 Task: Use the formula "VLOOKUP" in spreadsheet "Project portfolio".
Action: Mouse moved to (104, 72)
Screenshot: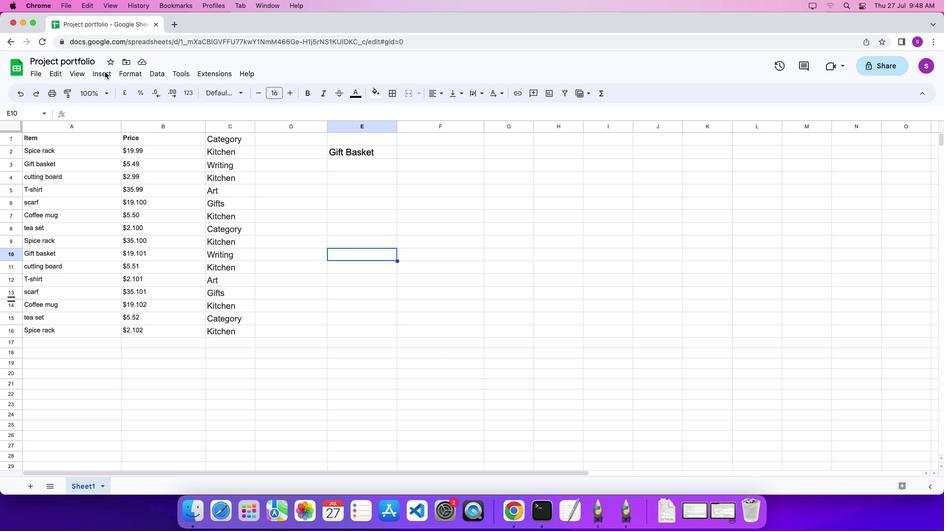 
Action: Mouse pressed left at (104, 72)
Screenshot: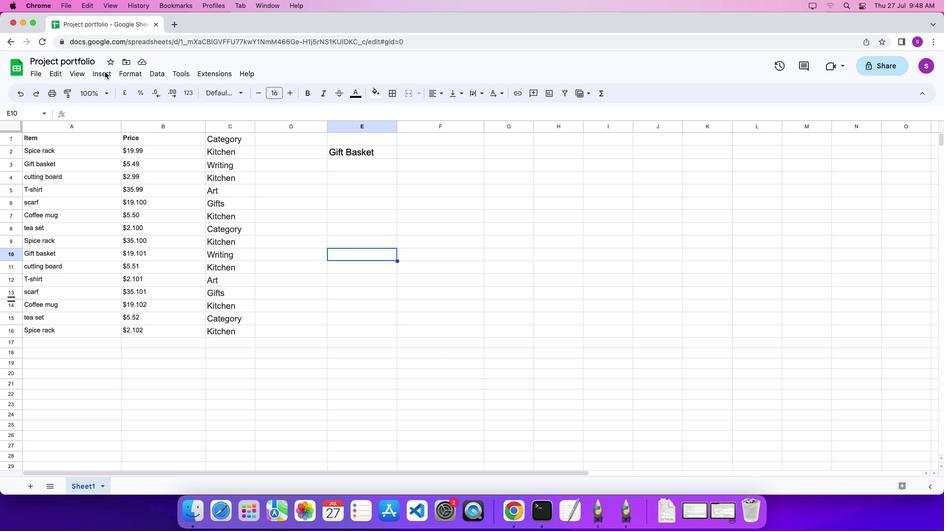 
Action: Mouse moved to (101, 70)
Screenshot: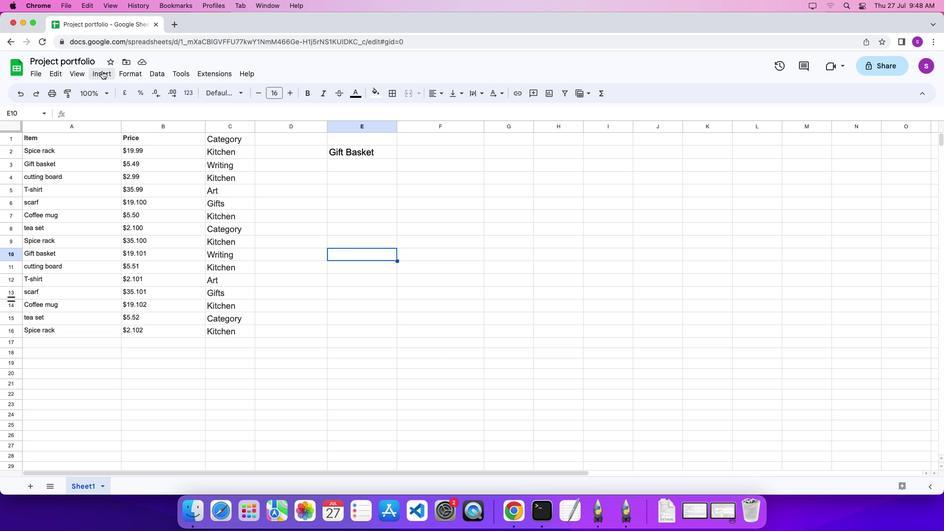 
Action: Mouse pressed left at (101, 70)
Screenshot: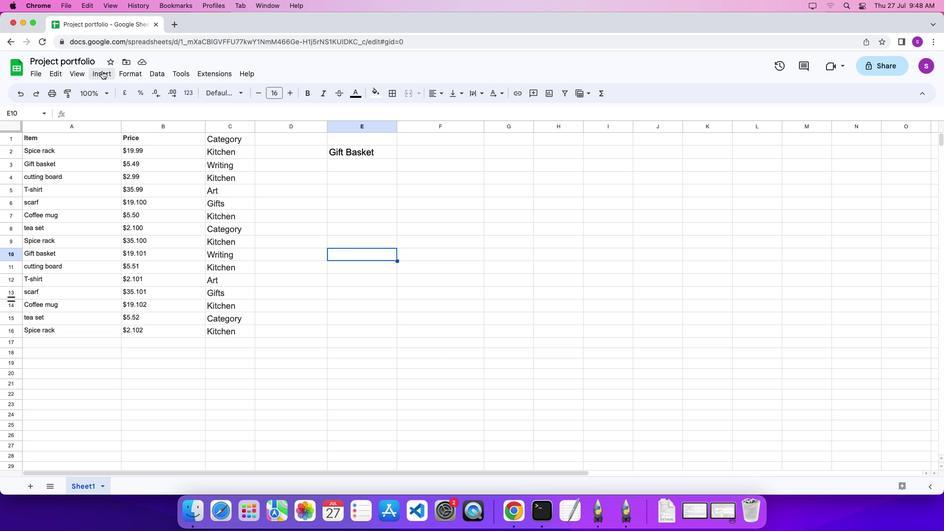 
Action: Mouse moved to (429, 434)
Screenshot: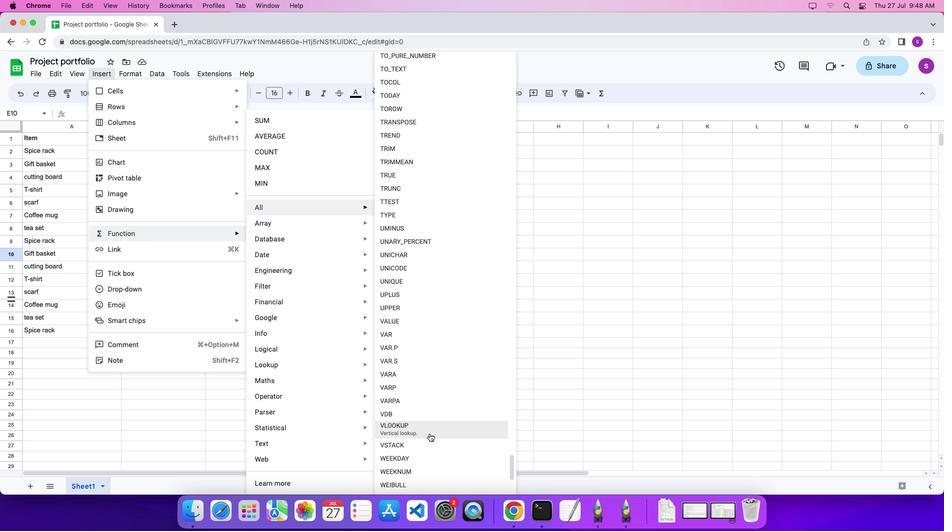 
Action: Mouse pressed left at (429, 434)
Screenshot: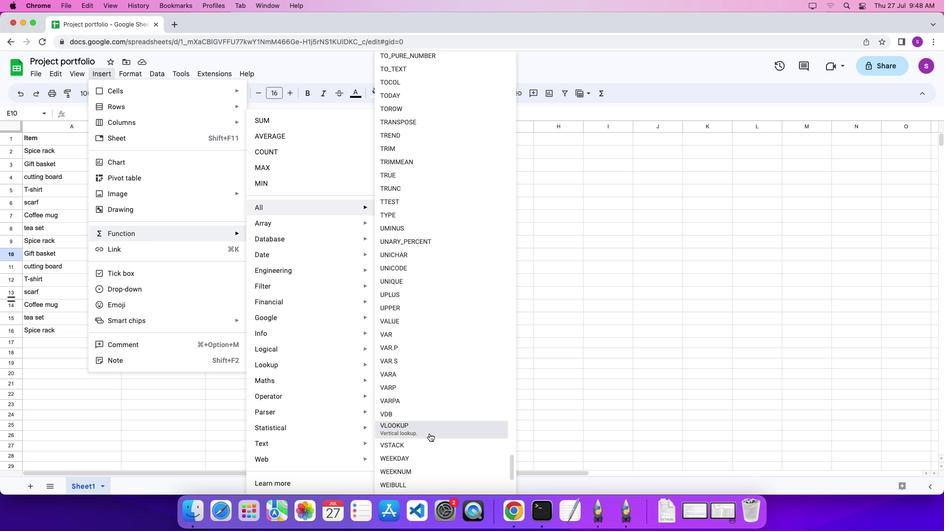 
Action: Mouse moved to (341, 150)
Screenshot: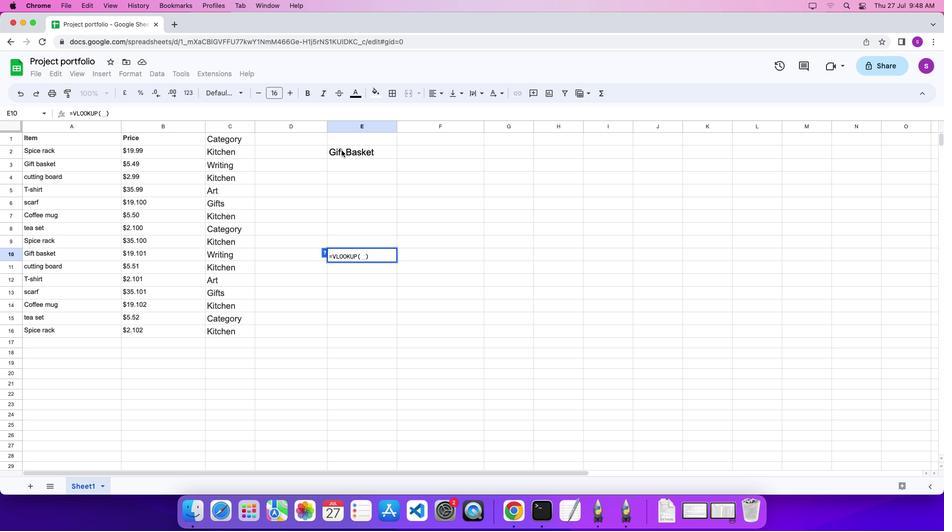 
Action: Mouse pressed left at (341, 150)
Screenshot: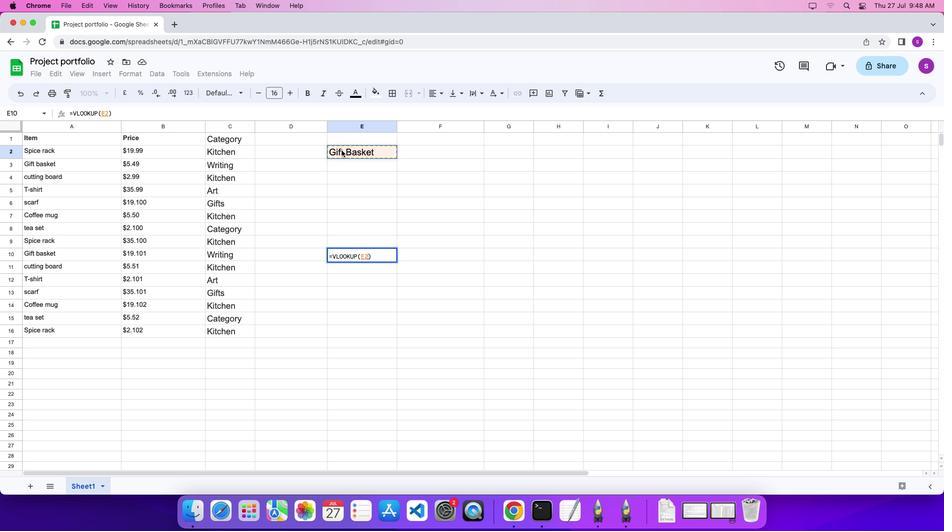 
Action: Key pressed ','
Screenshot: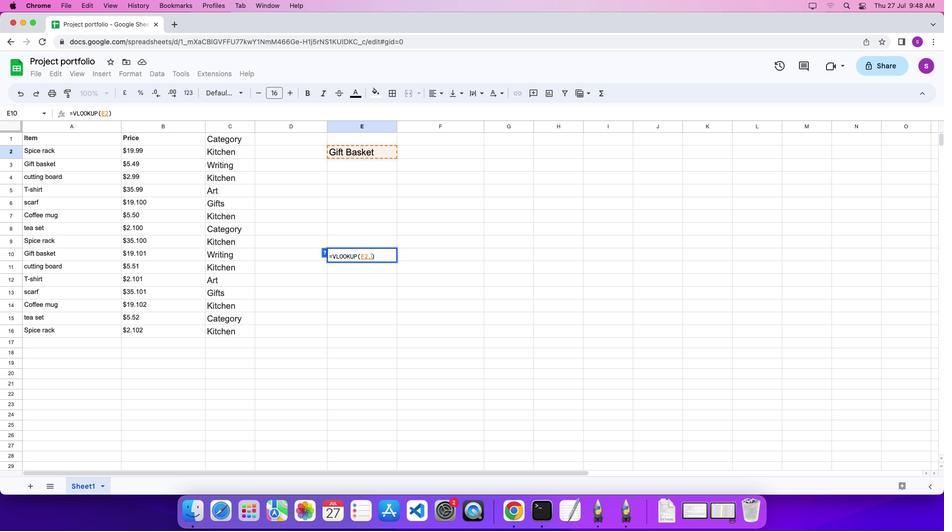 
Action: Mouse moved to (48, 151)
Screenshot: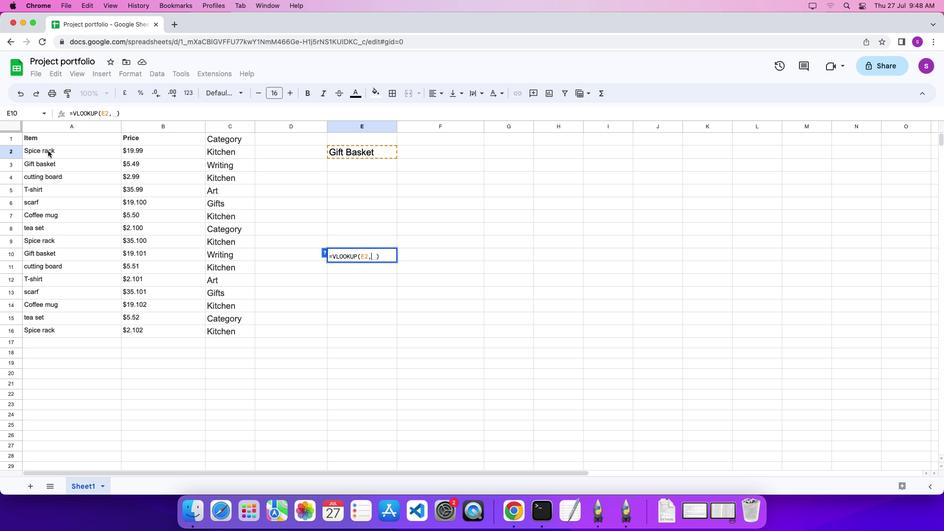 
Action: Mouse pressed left at (48, 151)
Screenshot: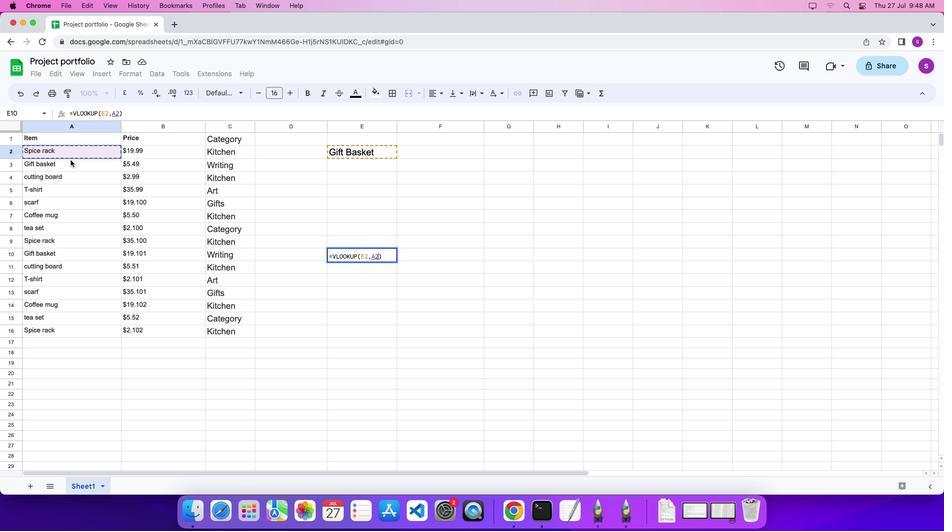 
Action: Mouse moved to (211, 330)
Screenshot: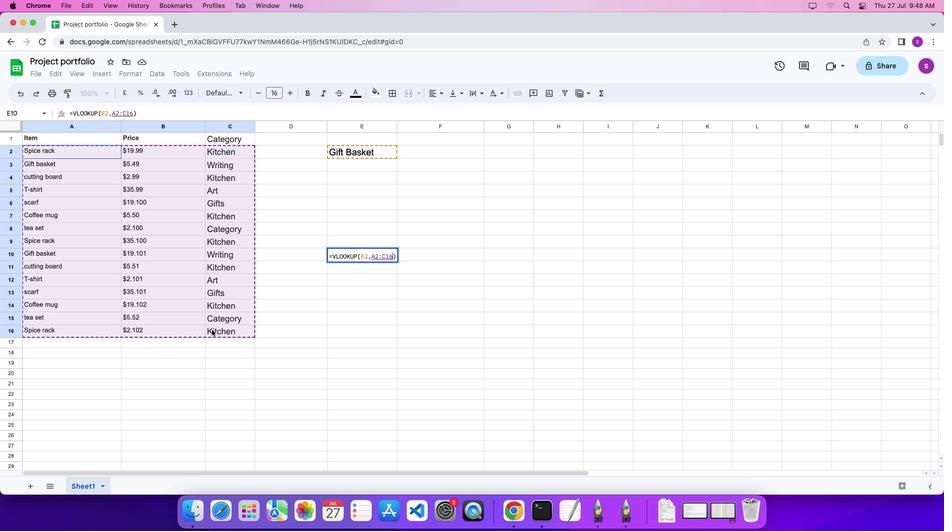 
Action: Key pressed ','
Screenshot: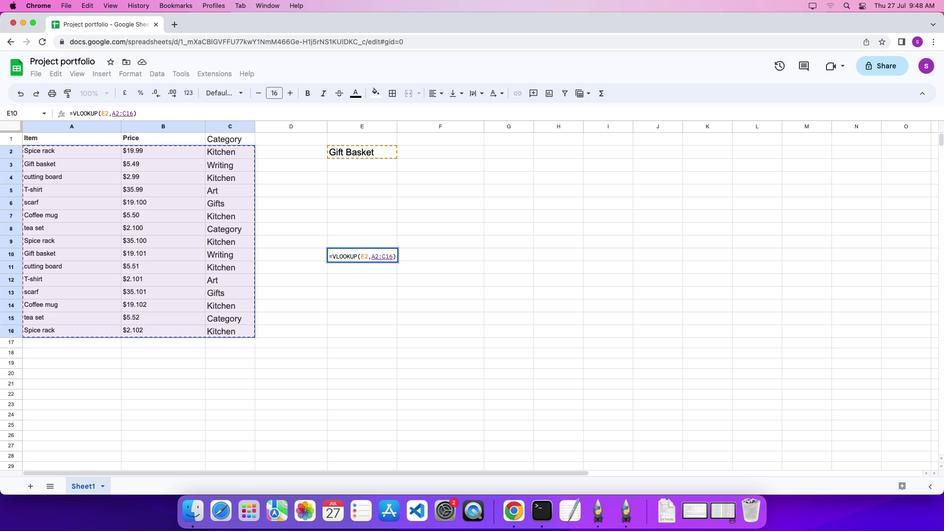 
Action: Mouse moved to (269, 314)
Screenshot: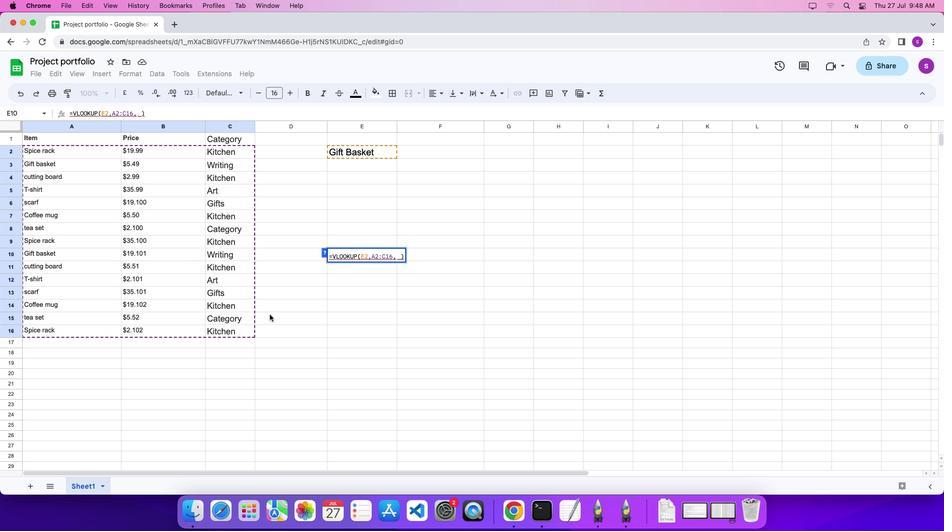 
Action: Key pressed '3'','
Screenshot: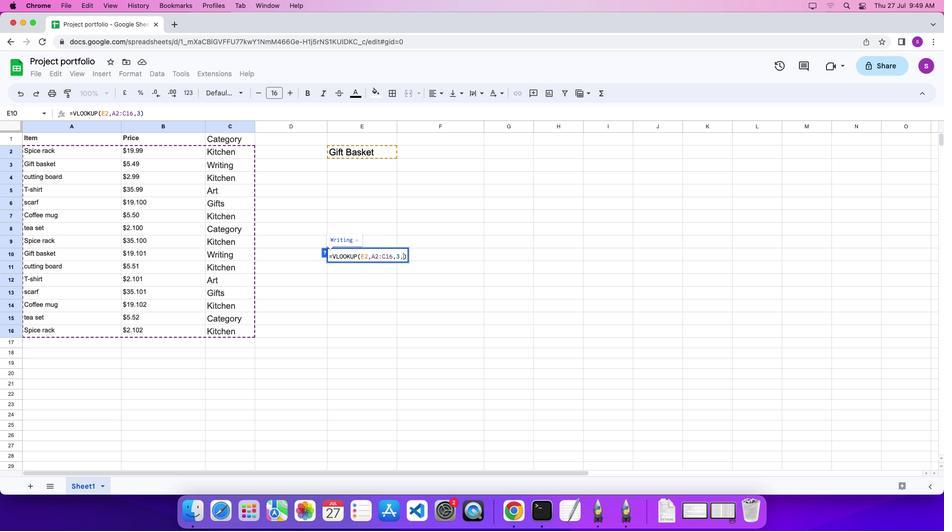 
Action: Mouse moved to (281, 321)
Screenshot: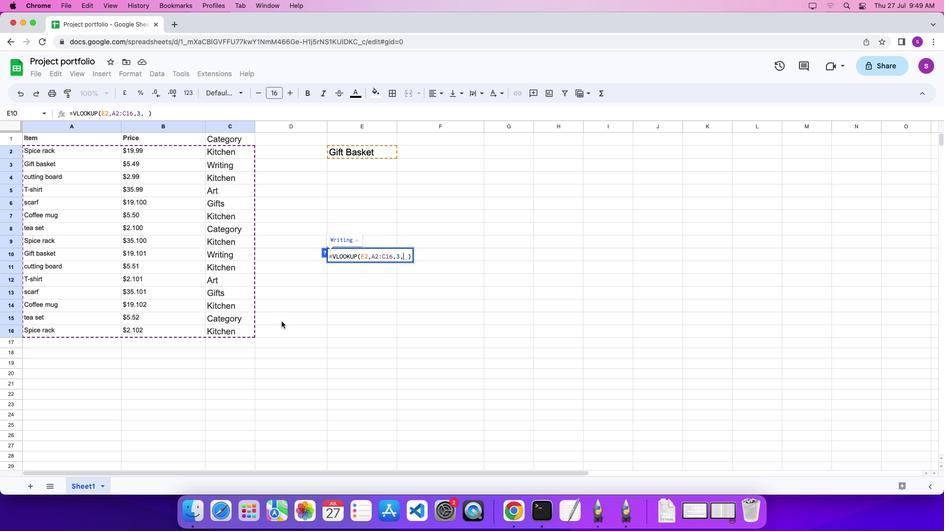 
Action: Key pressed Key.shift'F''A''L''S''E''\x03'
Screenshot: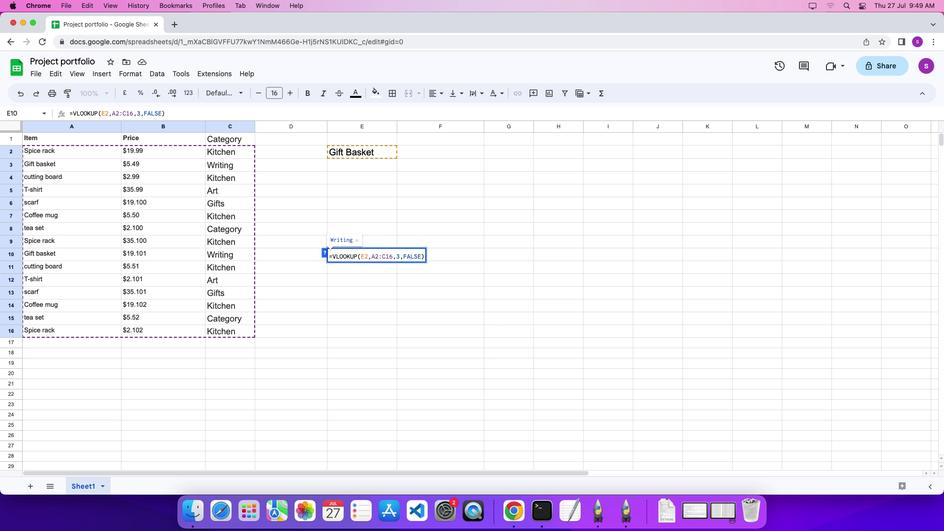 
